 Task: Set the Teletext alignment to the right for the VBI and Teletext decoder.
Action: Mouse moved to (129, 28)
Screenshot: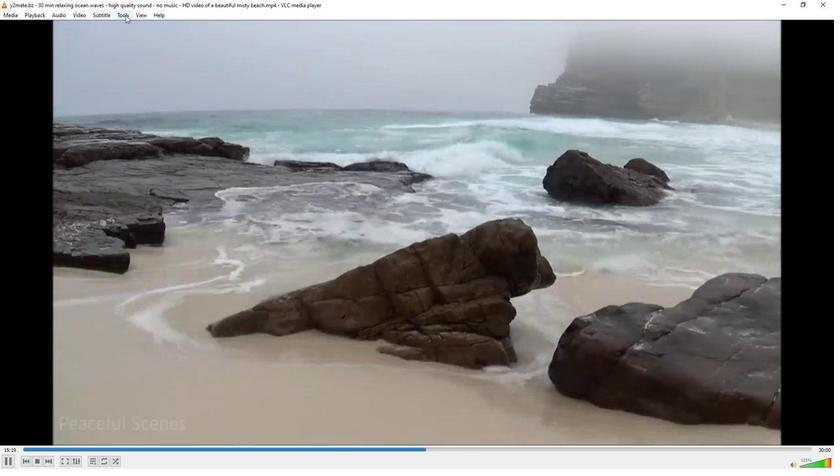 
Action: Mouse pressed left at (129, 28)
Screenshot: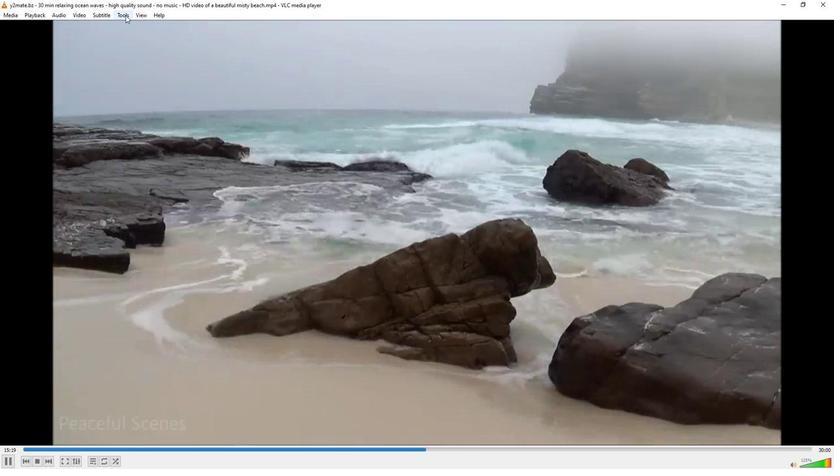 
Action: Mouse moved to (140, 128)
Screenshot: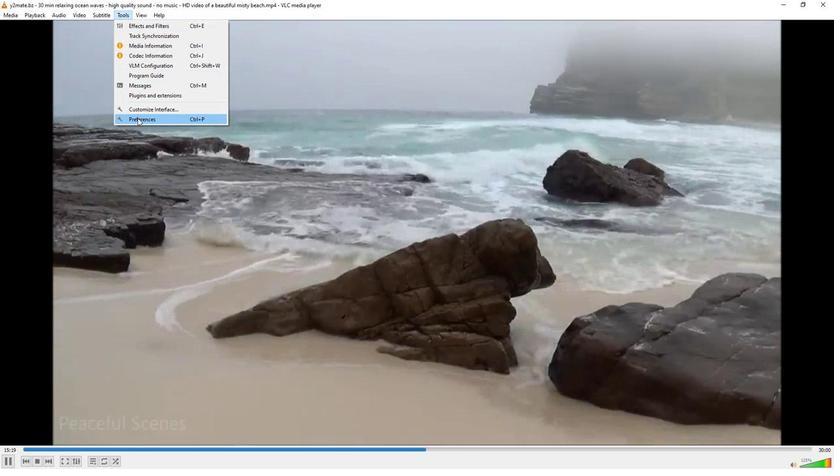 
Action: Mouse pressed left at (140, 128)
Screenshot: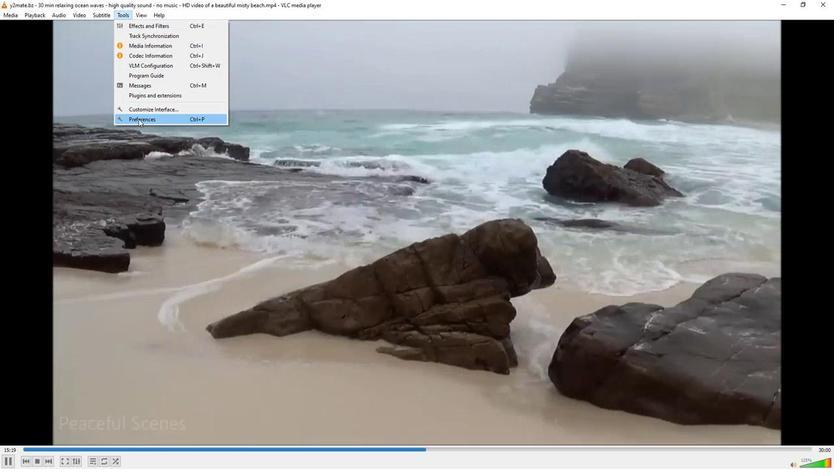 
Action: Mouse moved to (105, 366)
Screenshot: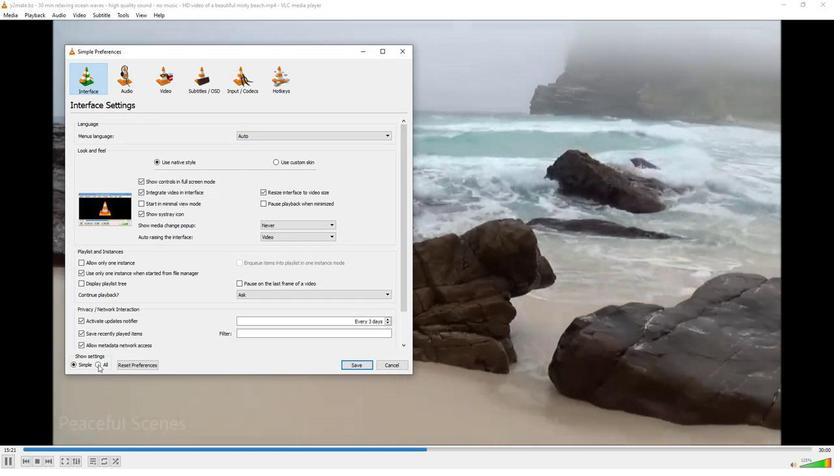 
Action: Mouse pressed left at (105, 366)
Screenshot: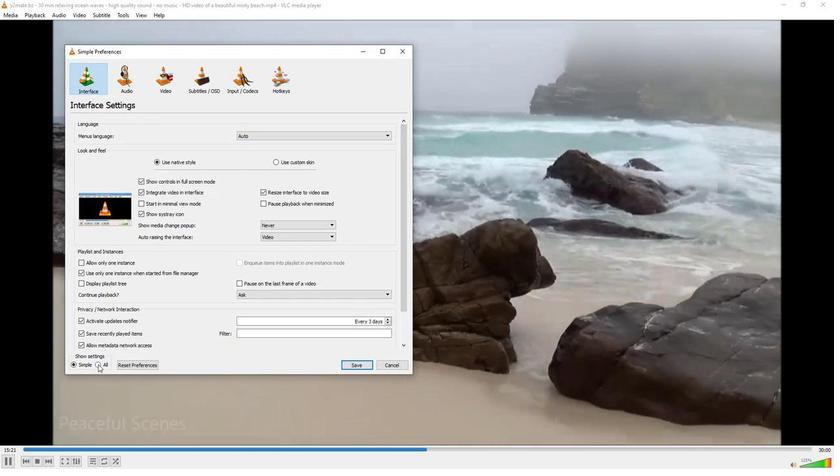 
Action: Mouse moved to (93, 246)
Screenshot: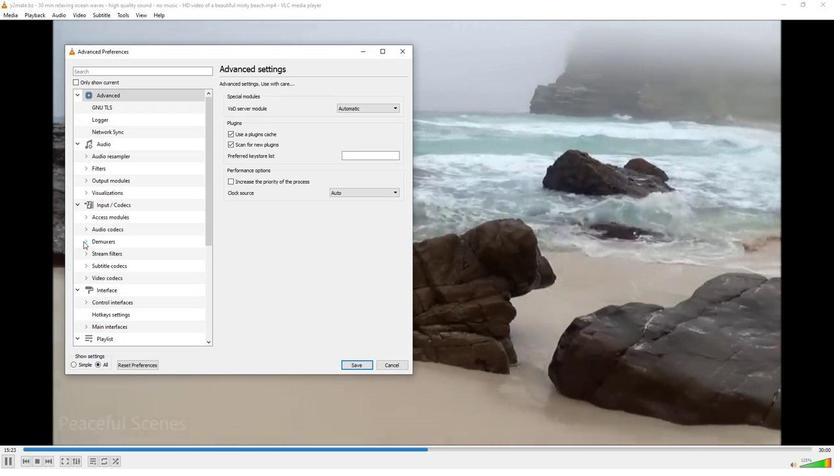 
Action: Mouse pressed left at (93, 246)
Screenshot: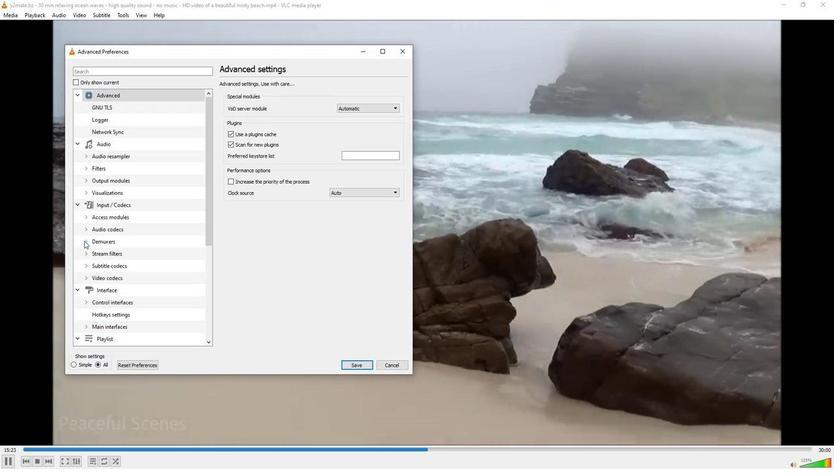 
Action: Mouse moved to (131, 281)
Screenshot: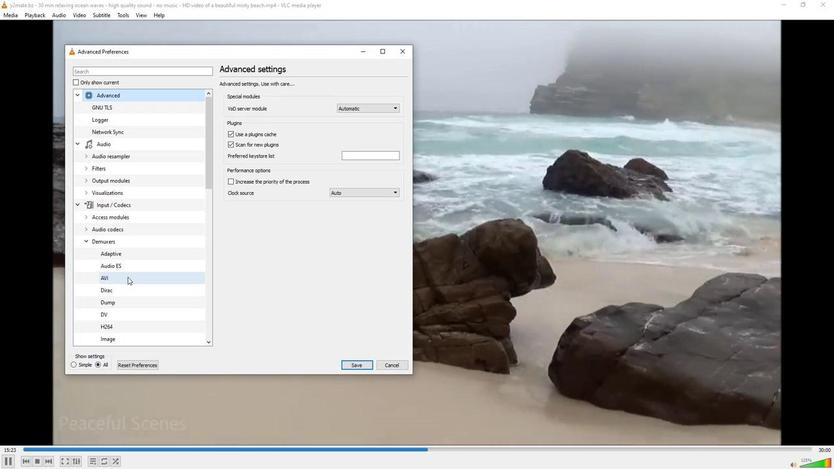
Action: Mouse scrolled (131, 281) with delta (0, 0)
Screenshot: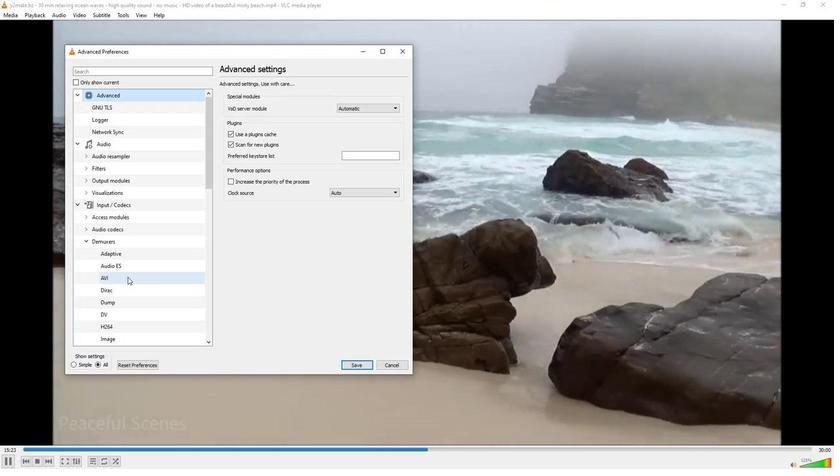 
Action: Mouse scrolled (131, 281) with delta (0, 0)
Screenshot: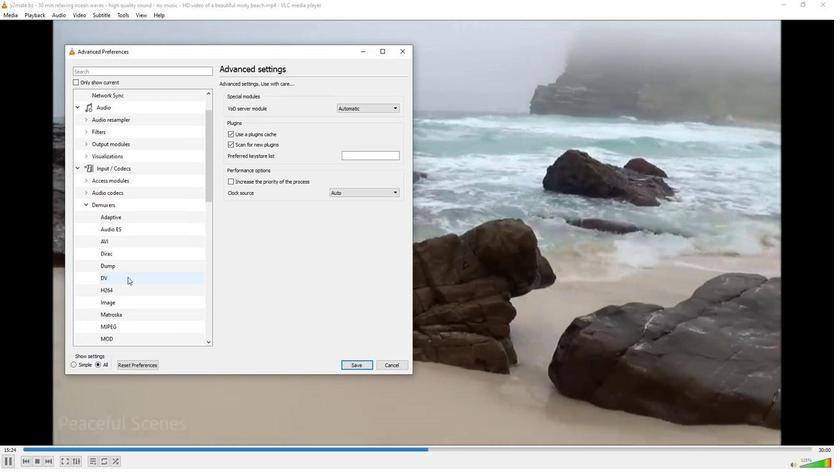 
Action: Mouse scrolled (131, 281) with delta (0, 0)
Screenshot: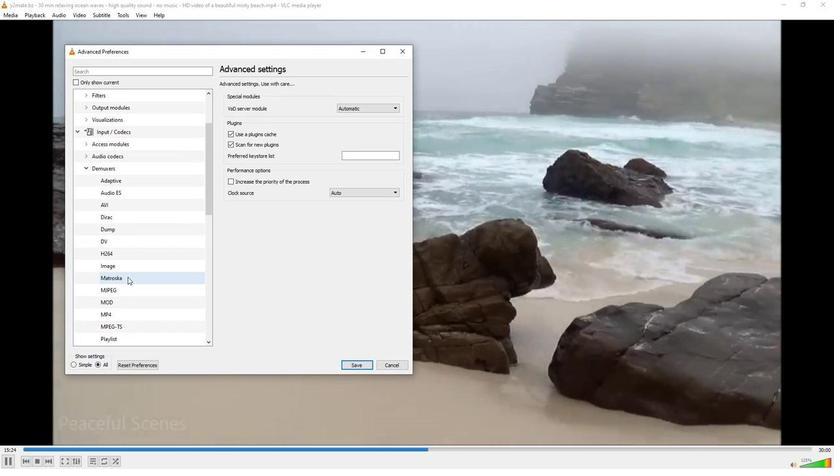 
Action: Mouse scrolled (131, 281) with delta (0, 0)
Screenshot: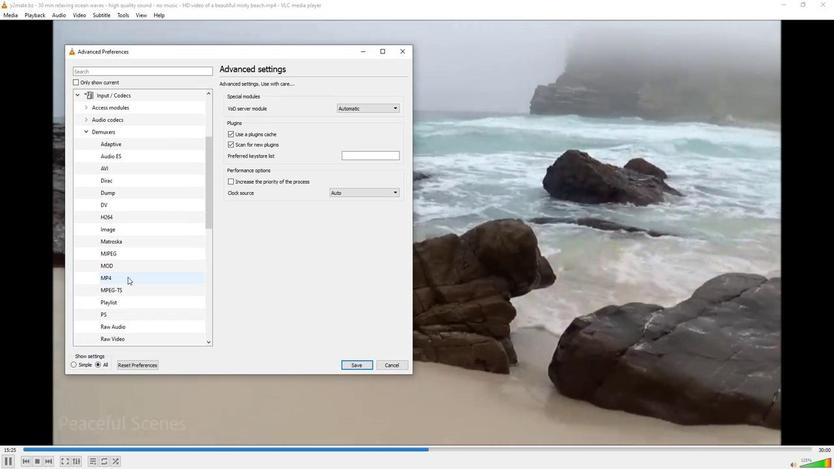 
Action: Mouse scrolled (131, 281) with delta (0, 0)
Screenshot: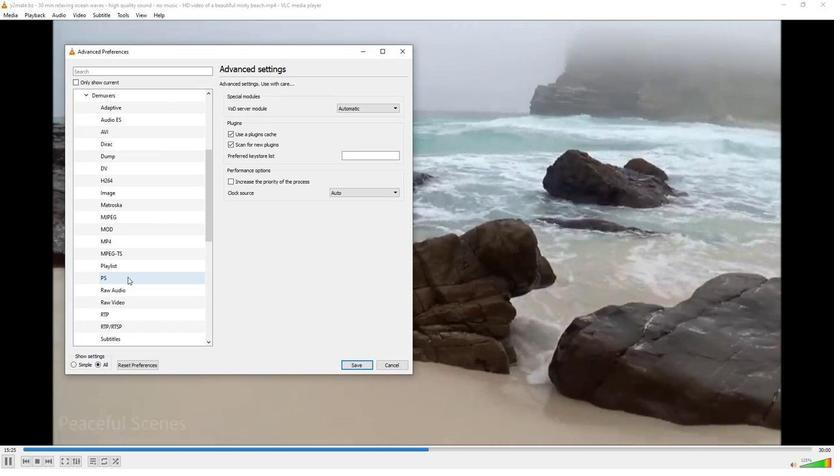 
Action: Mouse moved to (95, 339)
Screenshot: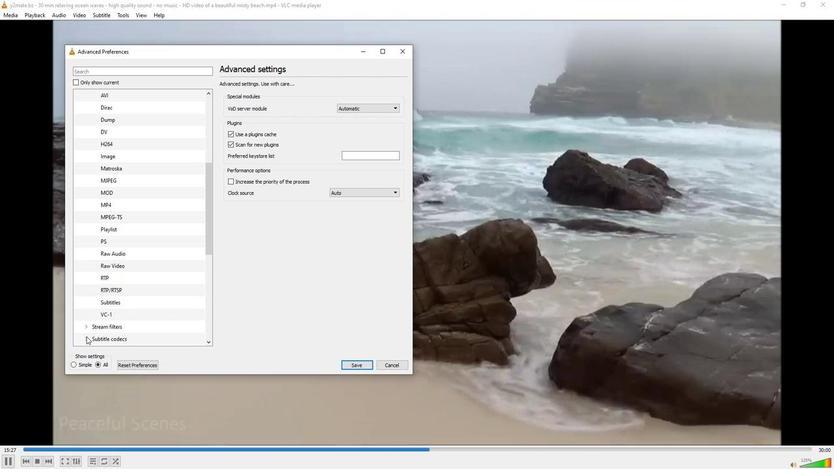 
Action: Mouse pressed left at (95, 339)
Screenshot: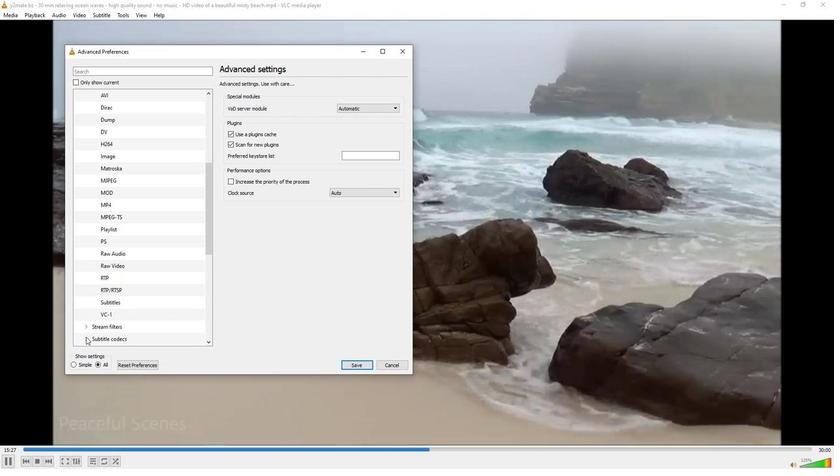 
Action: Mouse moved to (123, 338)
Screenshot: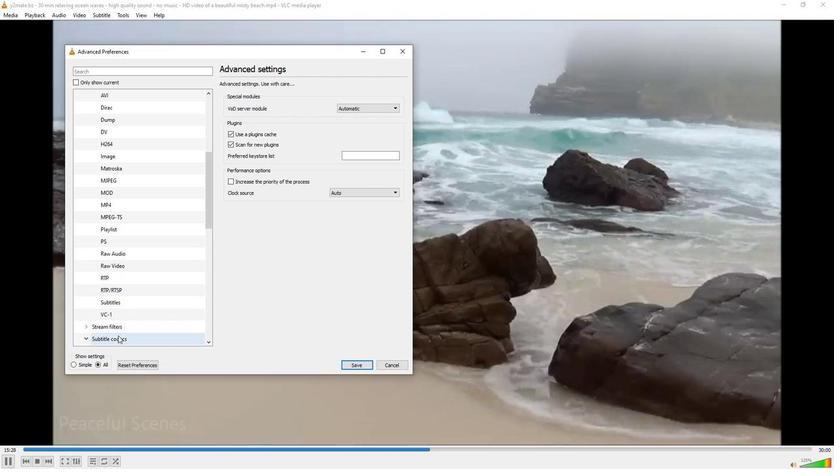 
Action: Mouse scrolled (123, 337) with delta (0, 0)
Screenshot: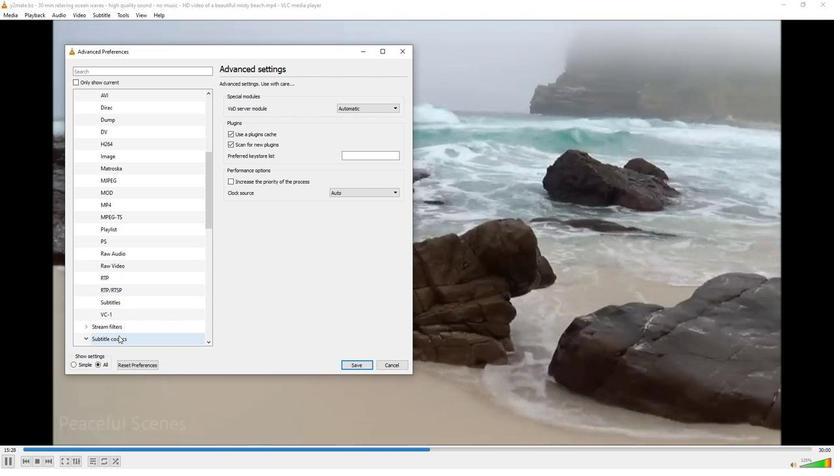 
Action: Mouse moved to (124, 337)
Screenshot: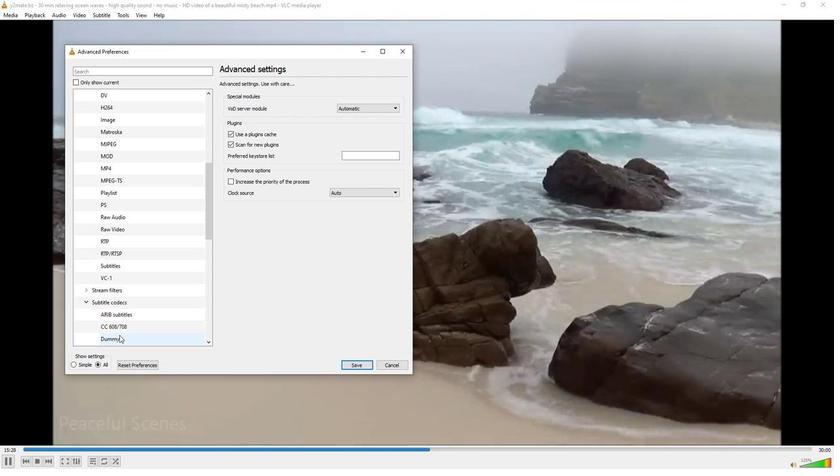 
Action: Mouse scrolled (124, 337) with delta (0, 0)
Screenshot: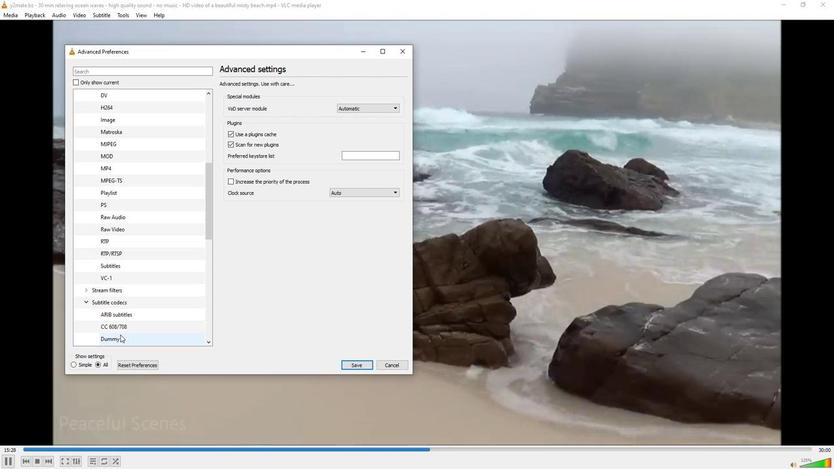 
Action: Mouse moved to (124, 337)
Screenshot: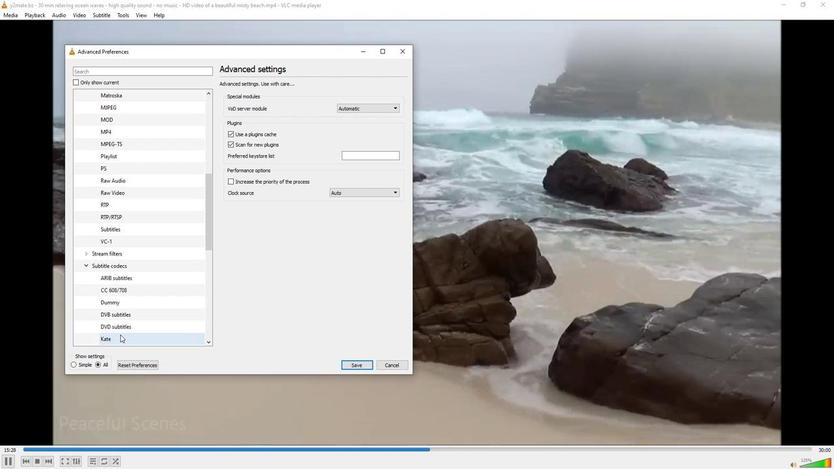 
Action: Mouse scrolled (124, 336) with delta (0, 0)
Screenshot: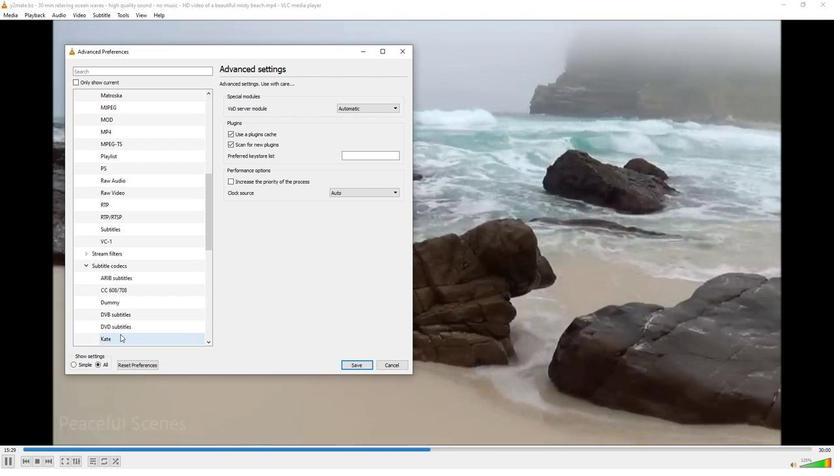 
Action: Mouse scrolled (124, 336) with delta (0, 0)
Screenshot: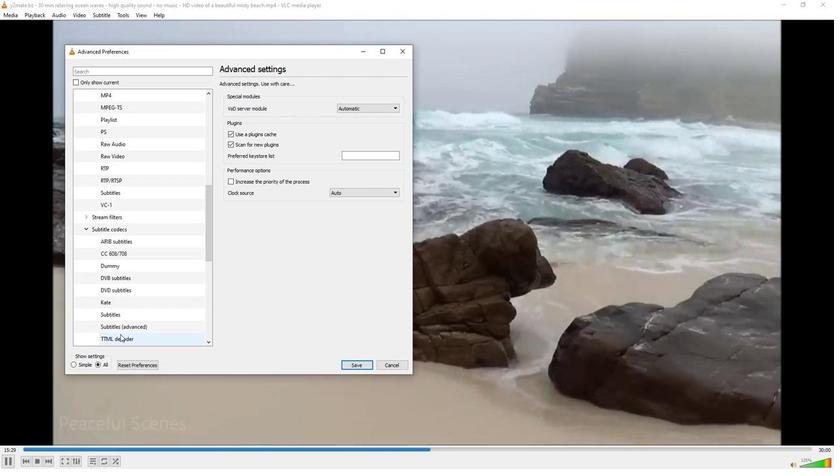 
Action: Mouse moved to (132, 330)
Screenshot: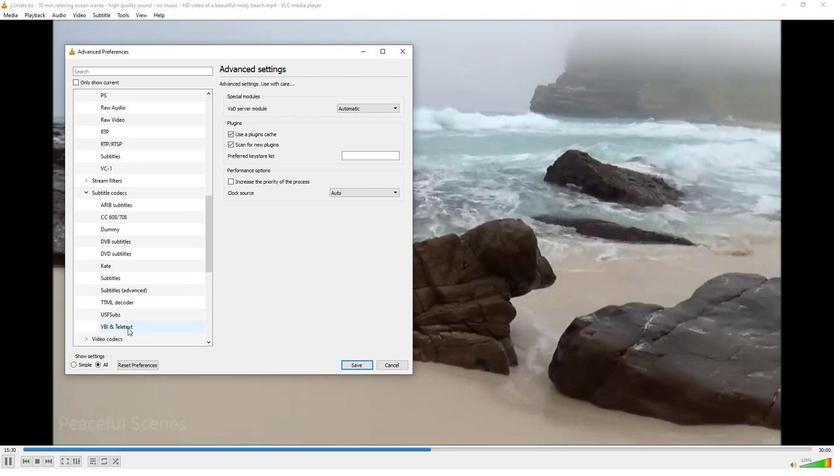 
Action: Mouse pressed left at (132, 330)
Screenshot: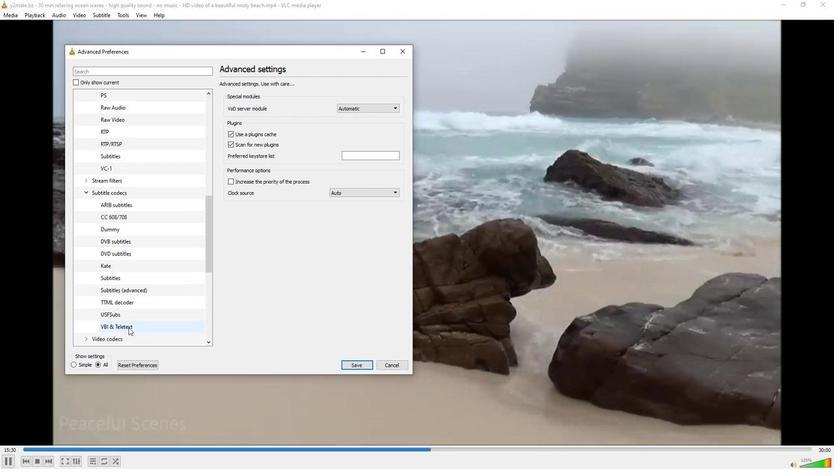 
Action: Mouse moved to (355, 130)
Screenshot: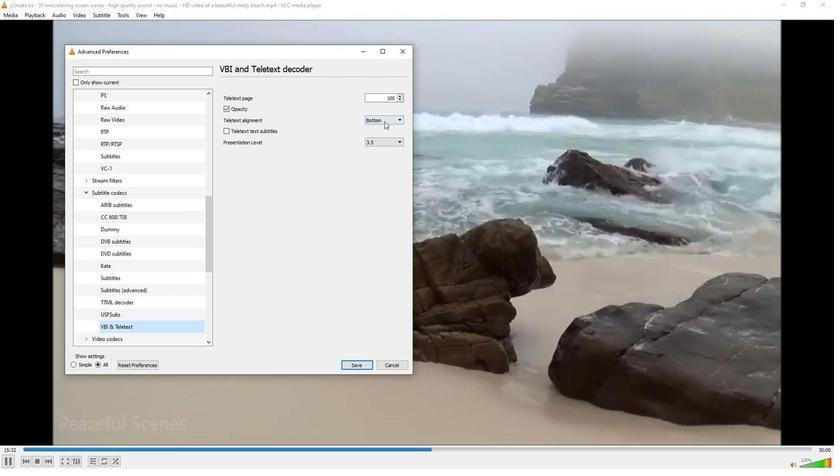 
Action: Mouse pressed left at (355, 130)
Screenshot: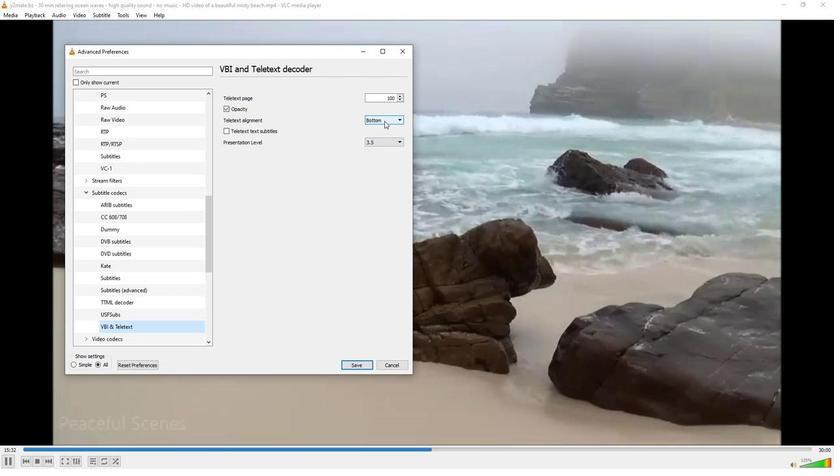 
Action: Mouse moved to (355, 146)
Screenshot: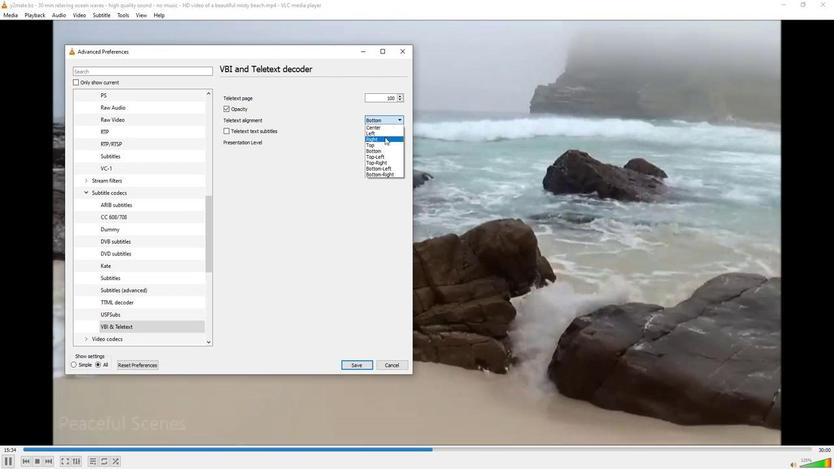 
Action: Mouse pressed left at (355, 146)
Screenshot: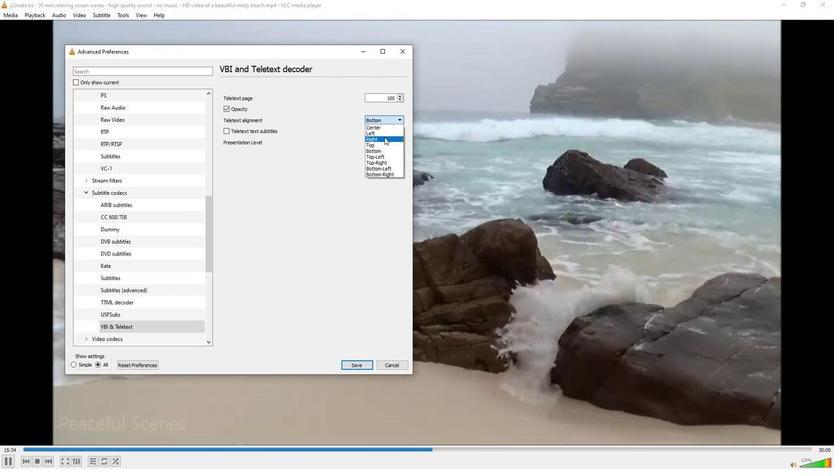 
Action: Mouse moved to (318, 163)
Screenshot: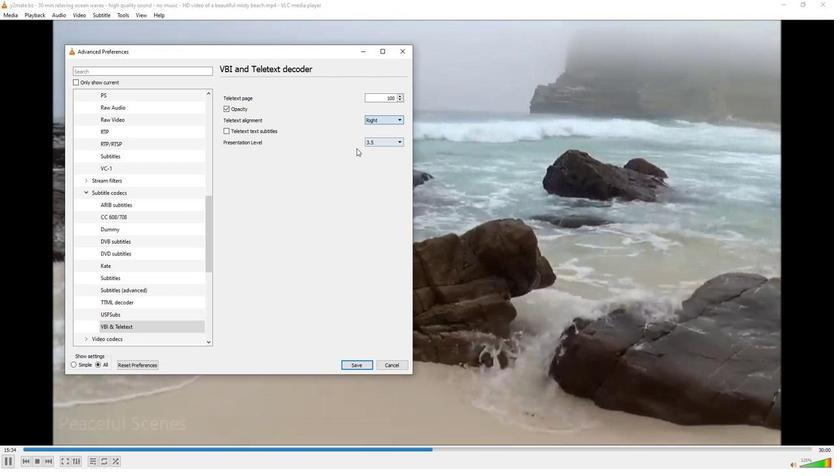 
